 Task: Add the task  Create a new online platform for online gaming tournaments to the section Flash of Light in the project BarTech and add a Due Date to the respective task as 2023/07/02
Action: Mouse moved to (319, 401)
Screenshot: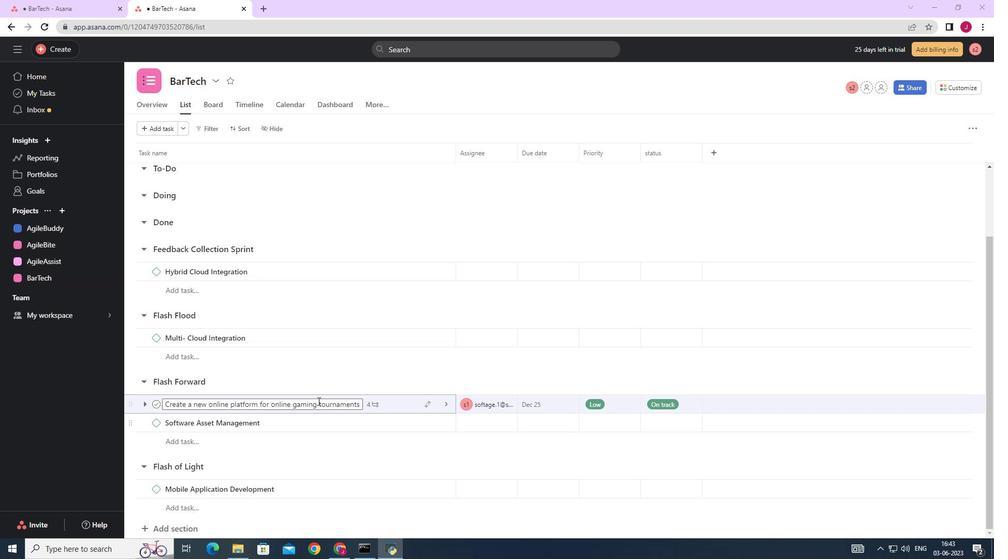 
Action: Mouse scrolled (319, 400) with delta (0, 0)
Screenshot: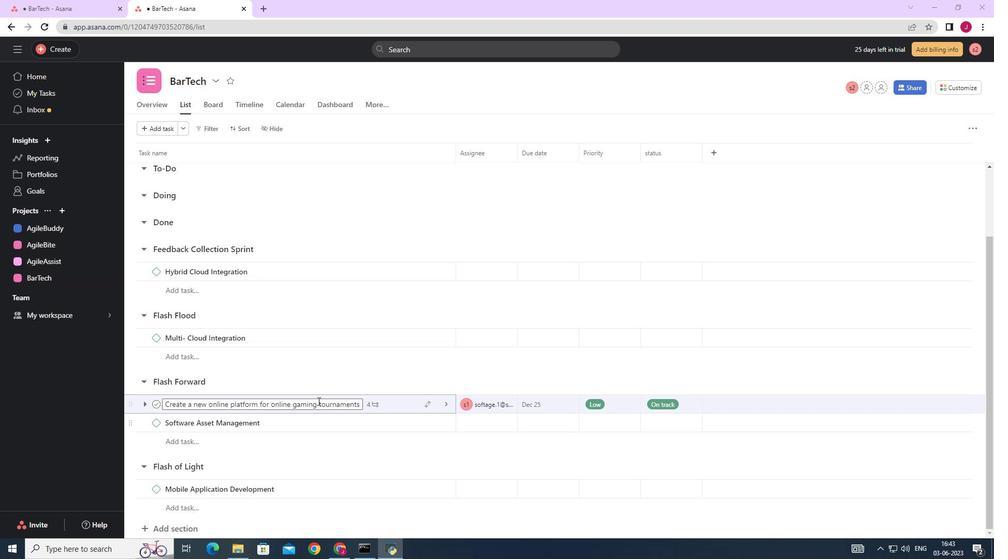 
Action: Mouse moved to (319, 401)
Screenshot: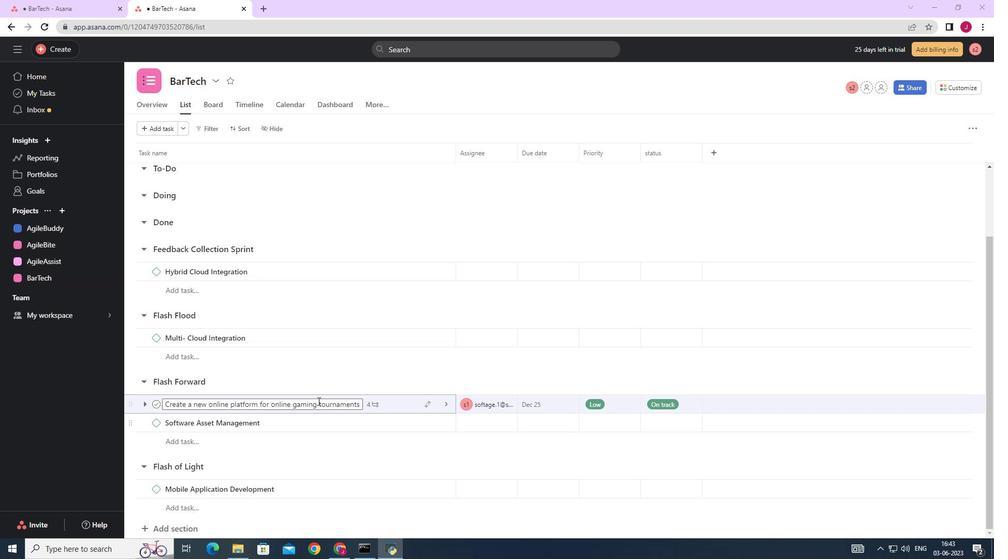 
Action: Mouse scrolled (319, 400) with delta (0, 0)
Screenshot: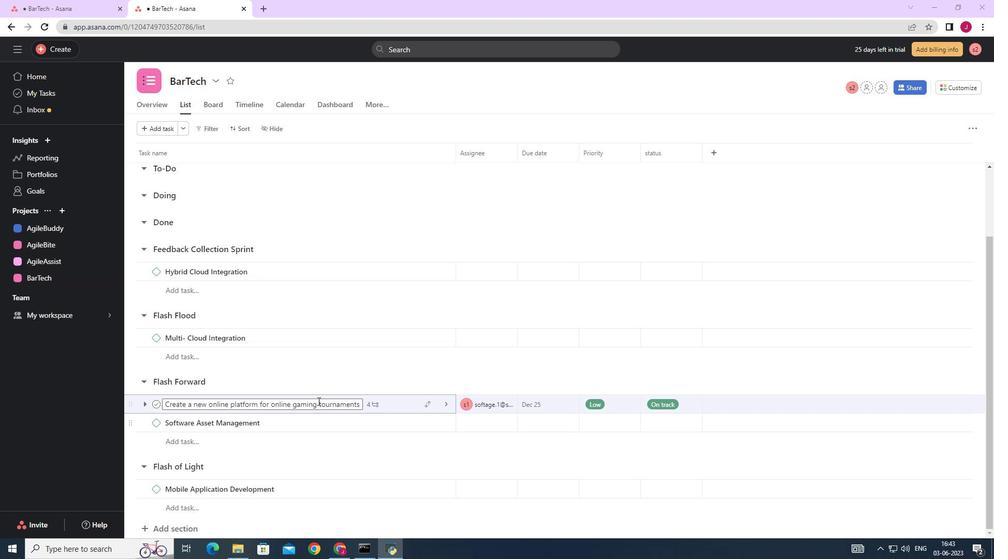 
Action: Mouse moved to (319, 401)
Screenshot: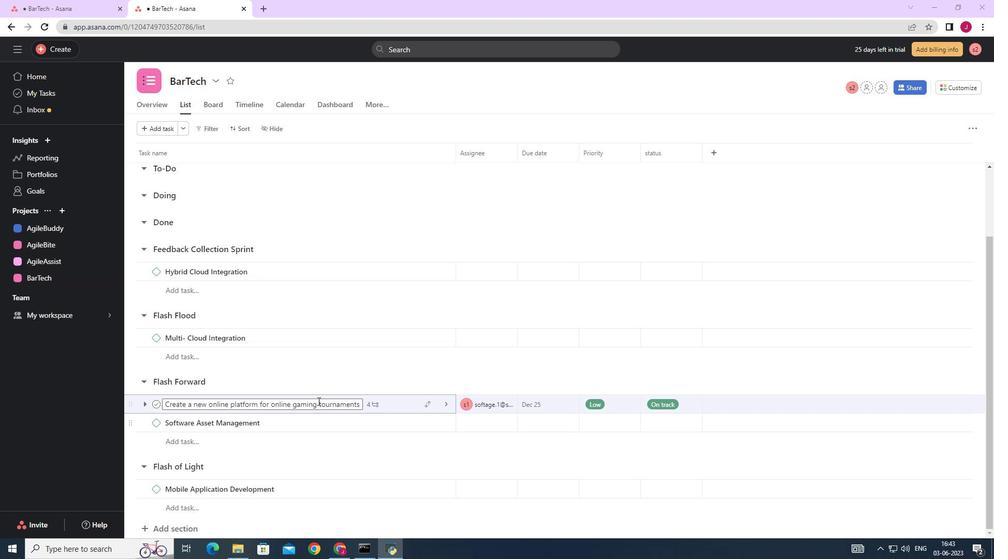 
Action: Mouse scrolled (319, 400) with delta (0, 0)
Screenshot: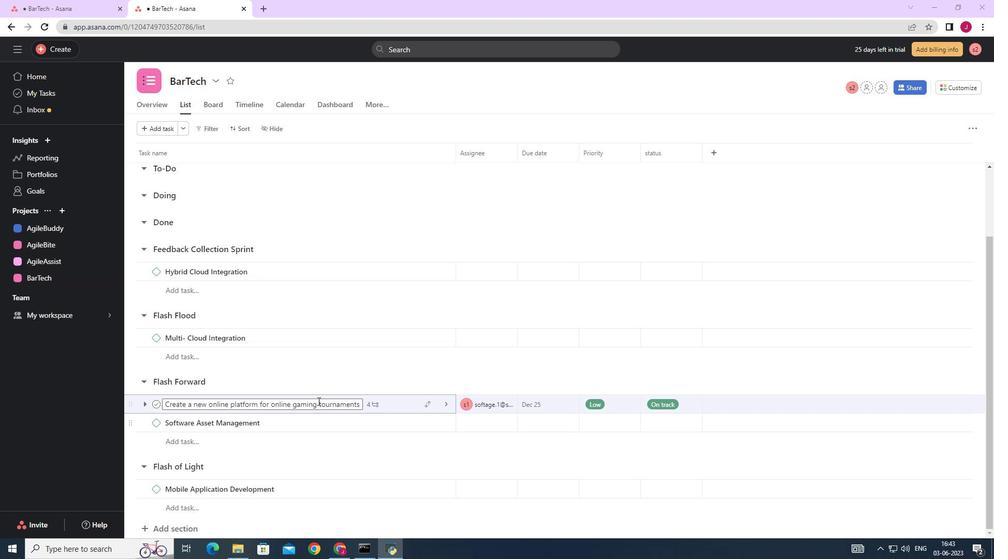 
Action: Mouse moved to (319, 401)
Screenshot: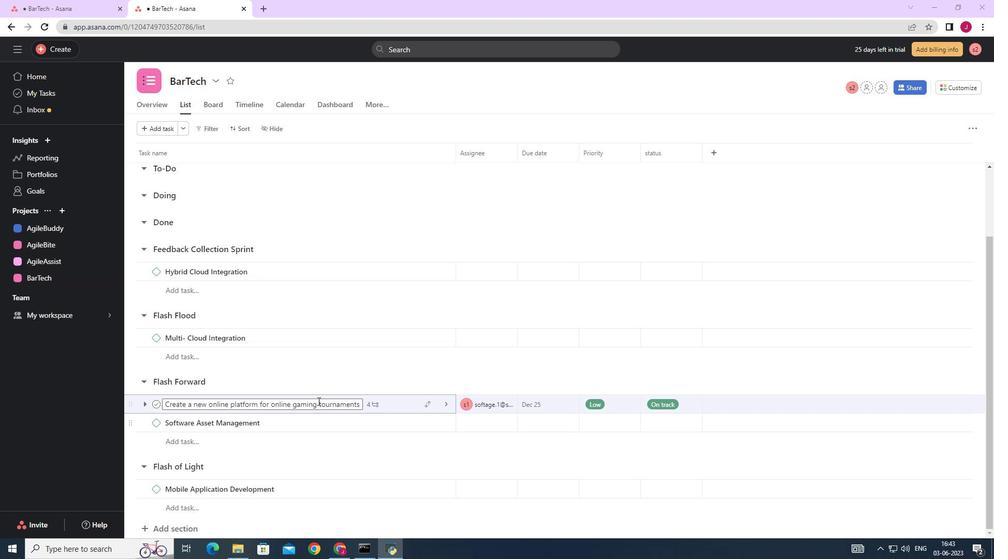
Action: Mouse scrolled (319, 400) with delta (0, 0)
Screenshot: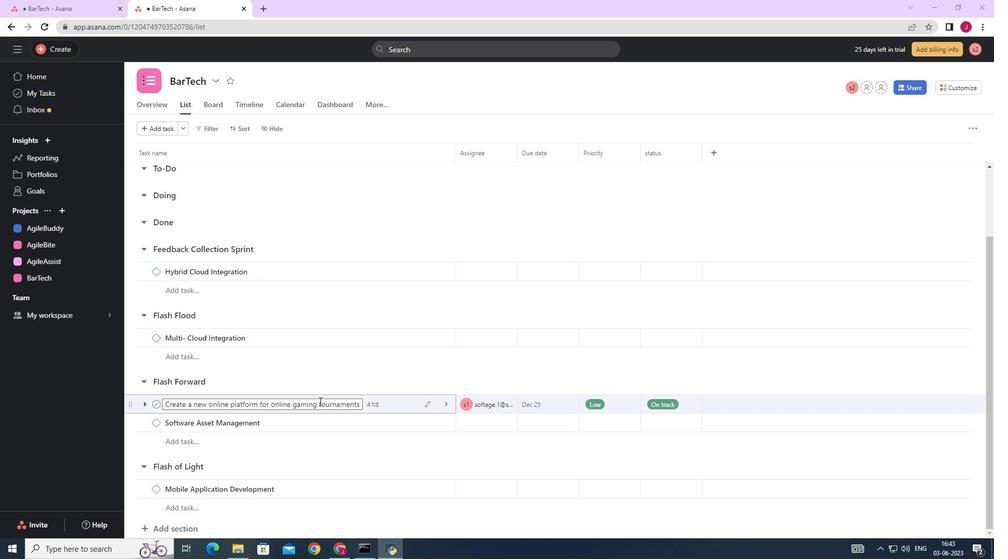 
Action: Mouse scrolled (319, 400) with delta (0, 0)
Screenshot: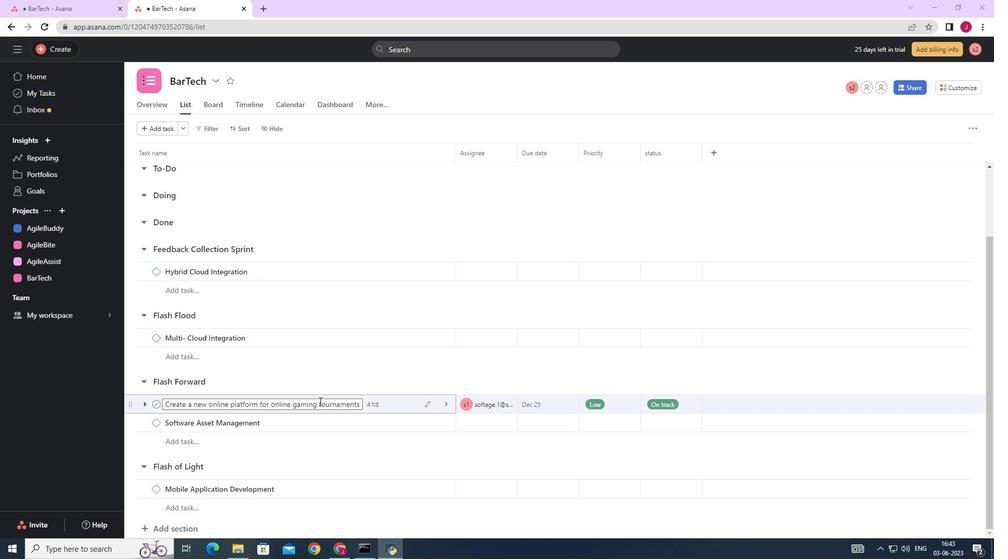 
Action: Mouse moved to (426, 405)
Screenshot: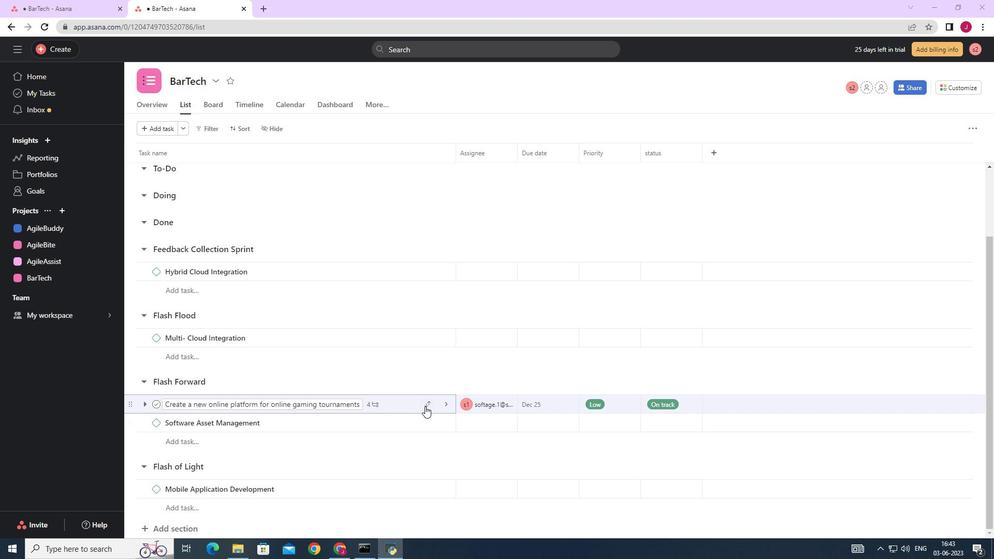 
Action: Mouse pressed left at (426, 405)
Screenshot: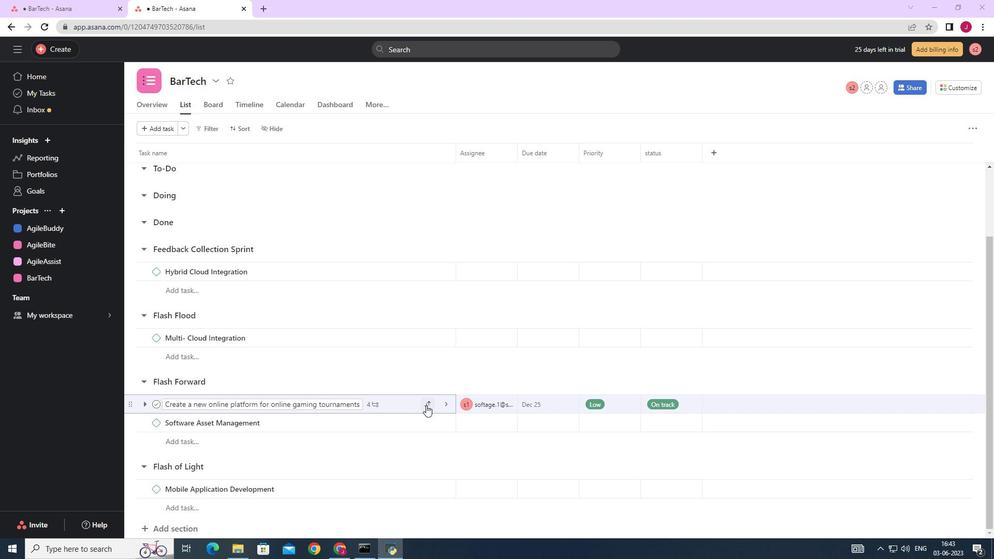 
Action: Mouse moved to (382, 379)
Screenshot: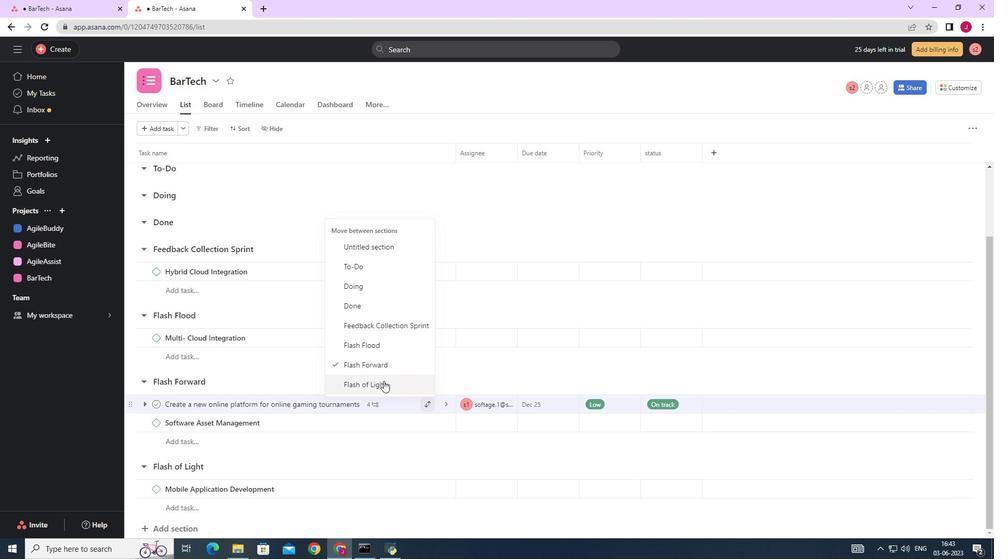 
Action: Mouse pressed left at (382, 379)
Screenshot: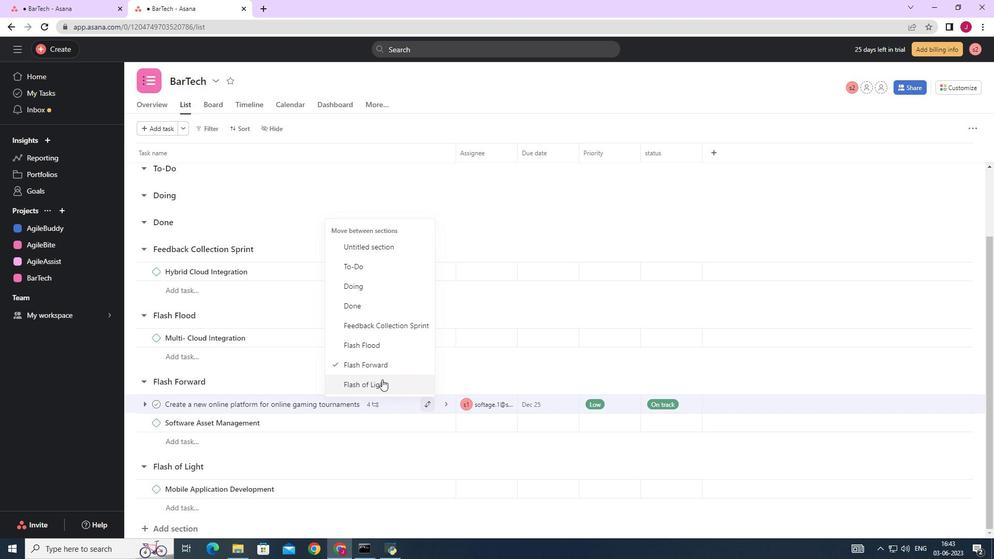 
Action: Mouse moved to (572, 474)
Screenshot: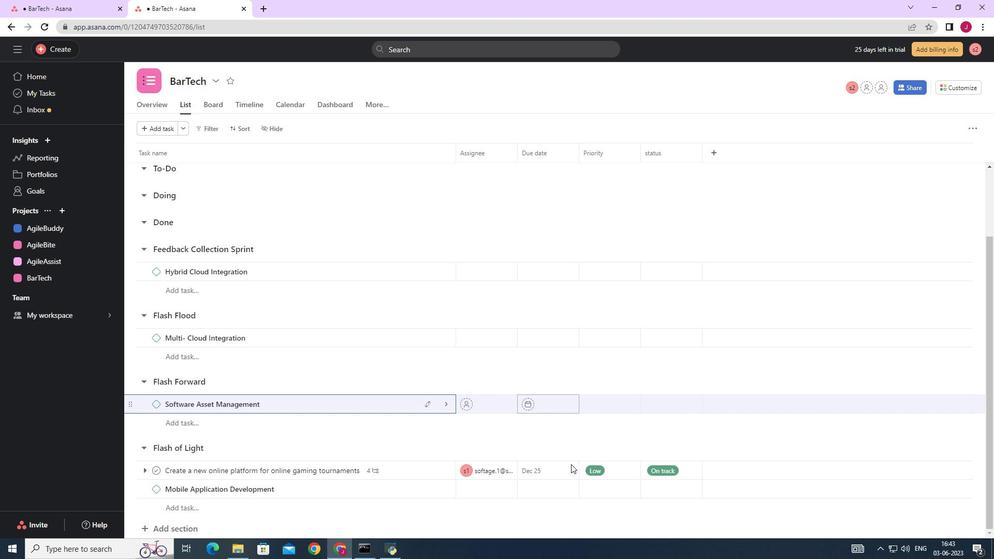 
Action: Mouse pressed left at (572, 474)
Screenshot: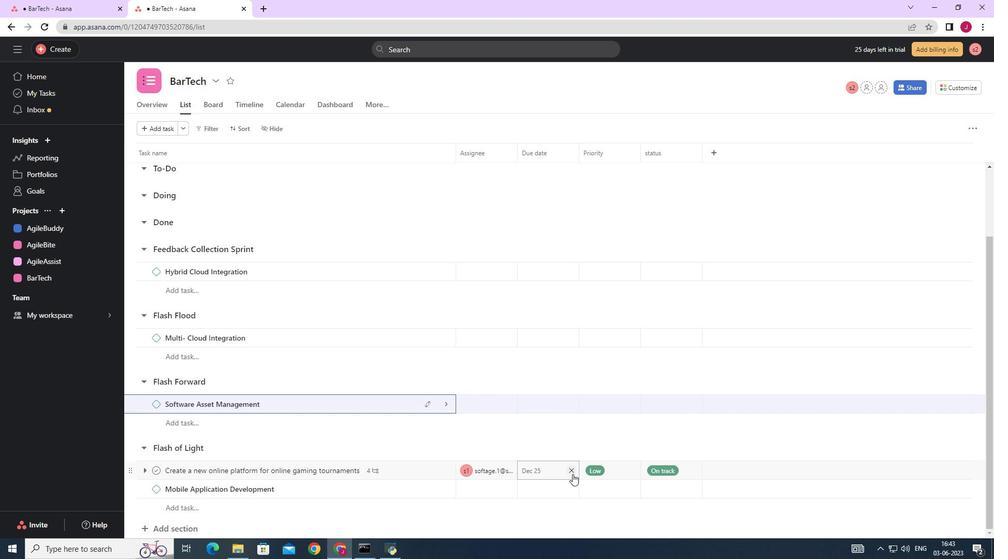 
Action: Mouse moved to (542, 472)
Screenshot: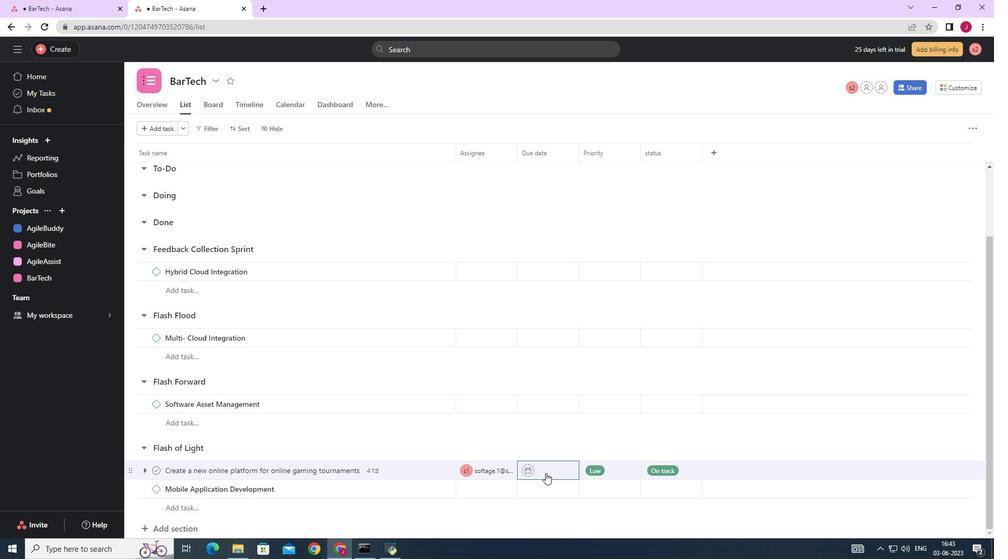 
Action: Mouse pressed left at (542, 472)
Screenshot: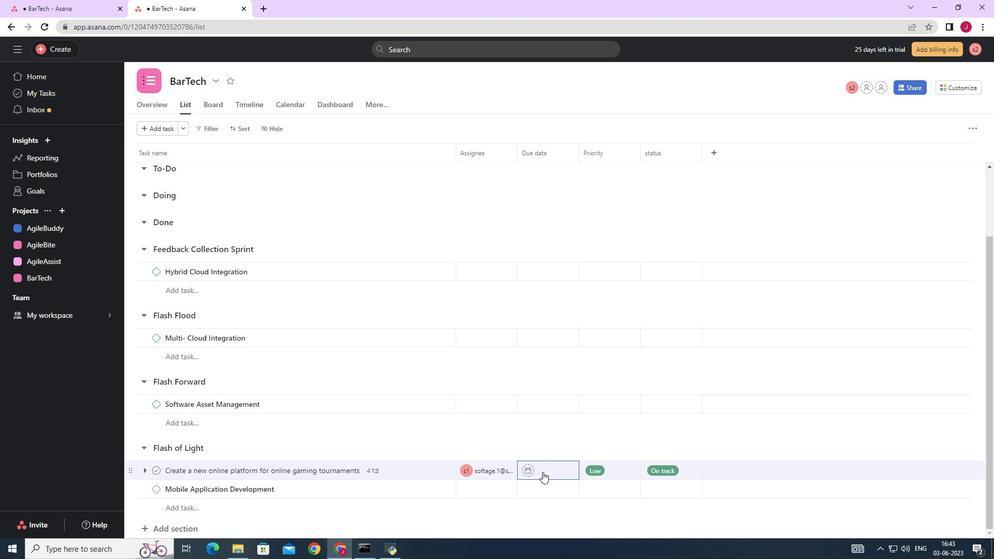 
Action: Mouse moved to (658, 303)
Screenshot: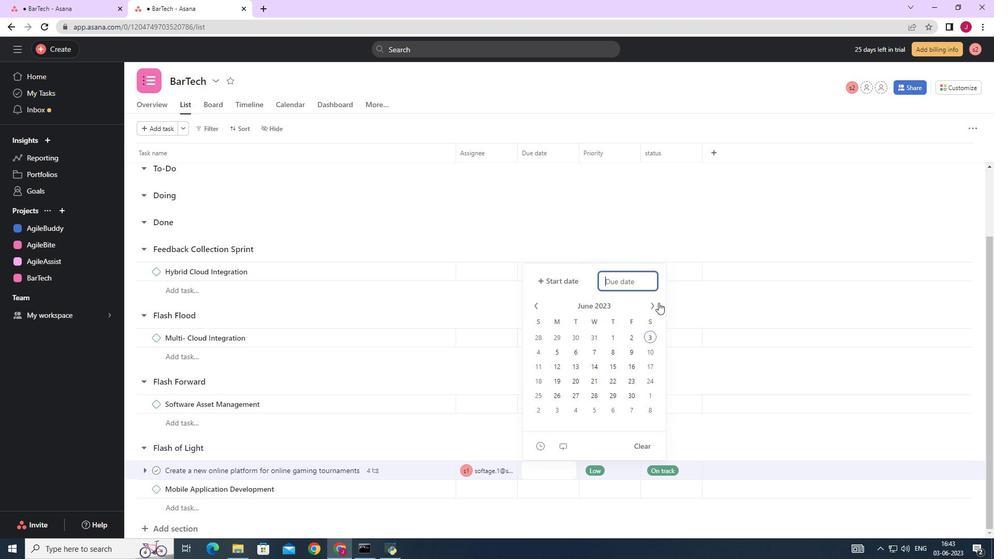 
Action: Mouse pressed left at (658, 303)
Screenshot: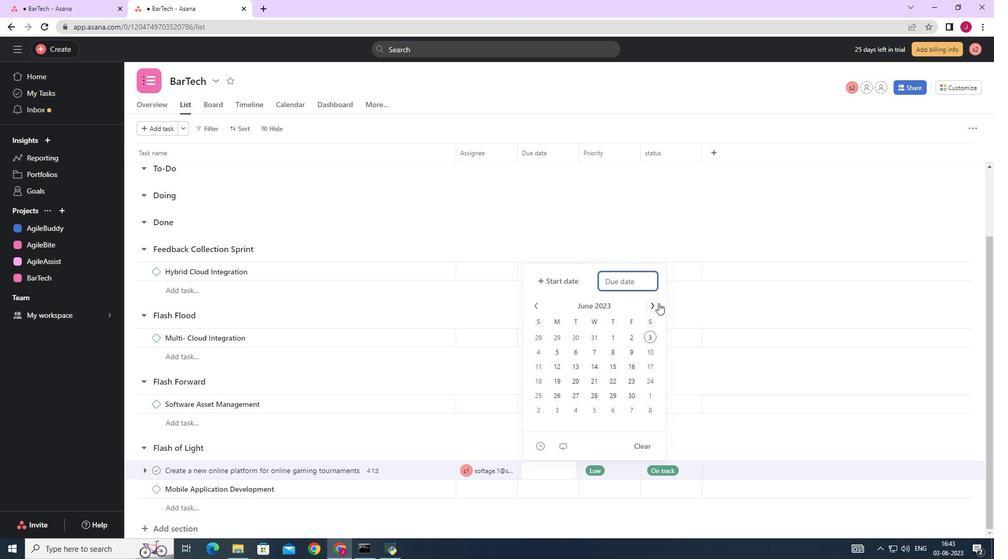 
Action: Mouse moved to (542, 351)
Screenshot: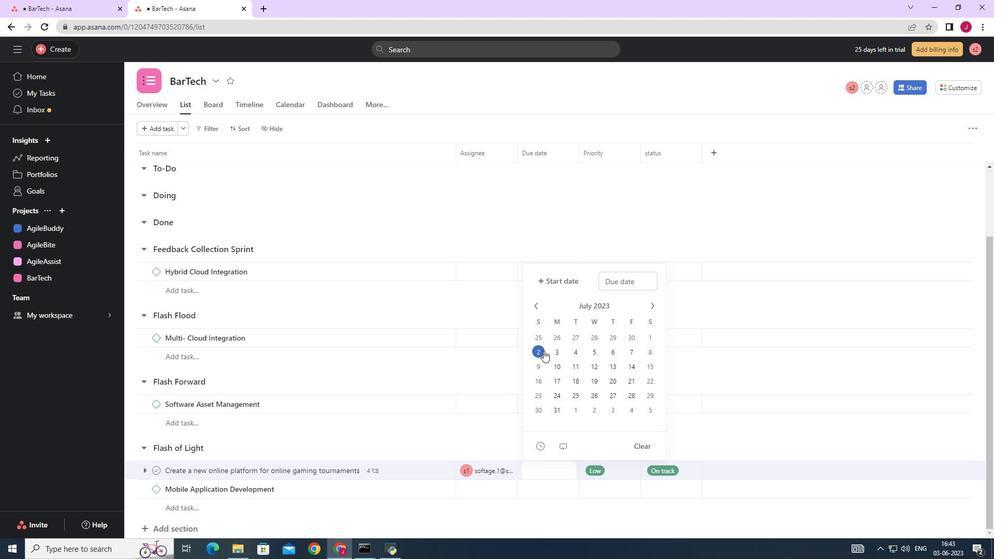 
Action: Mouse pressed left at (542, 351)
Screenshot: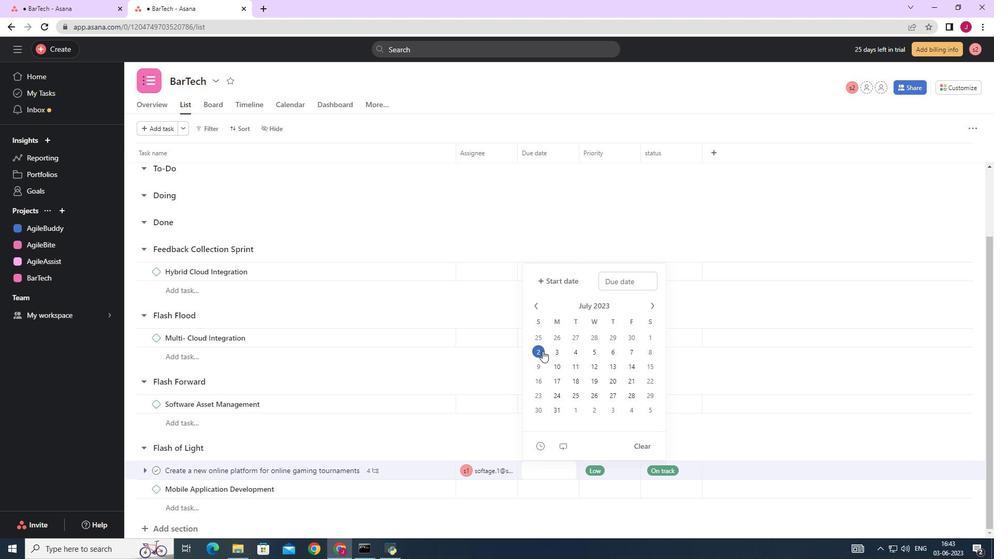 
Action: Mouse moved to (823, 225)
Screenshot: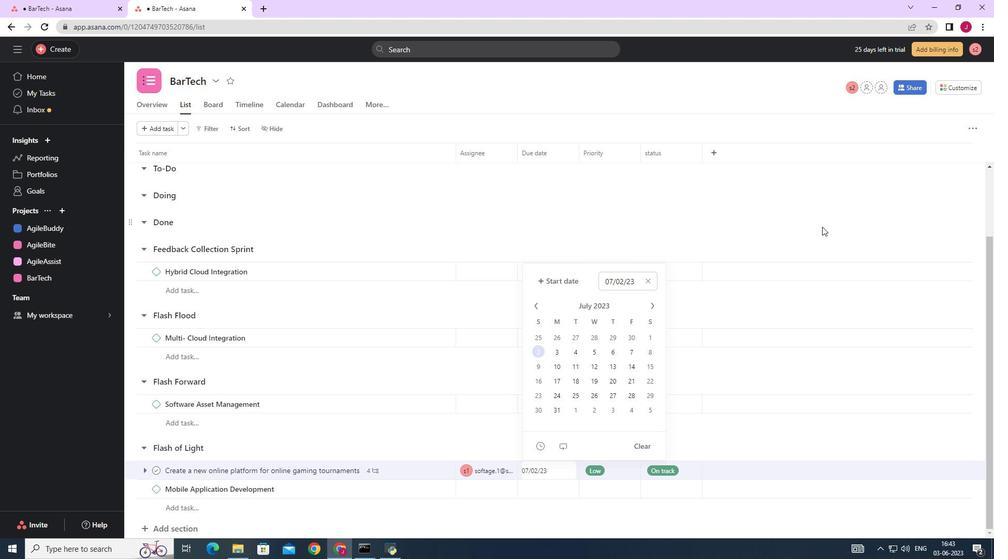 
Action: Mouse pressed left at (823, 225)
Screenshot: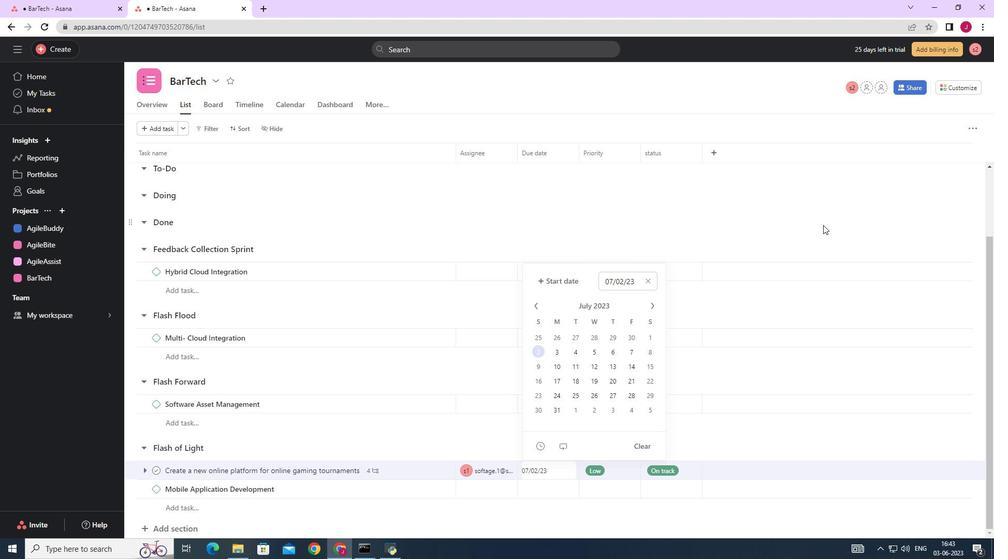 
